 Task: Sort properties by square feet.
Action: Mouse moved to (163, 288)
Screenshot: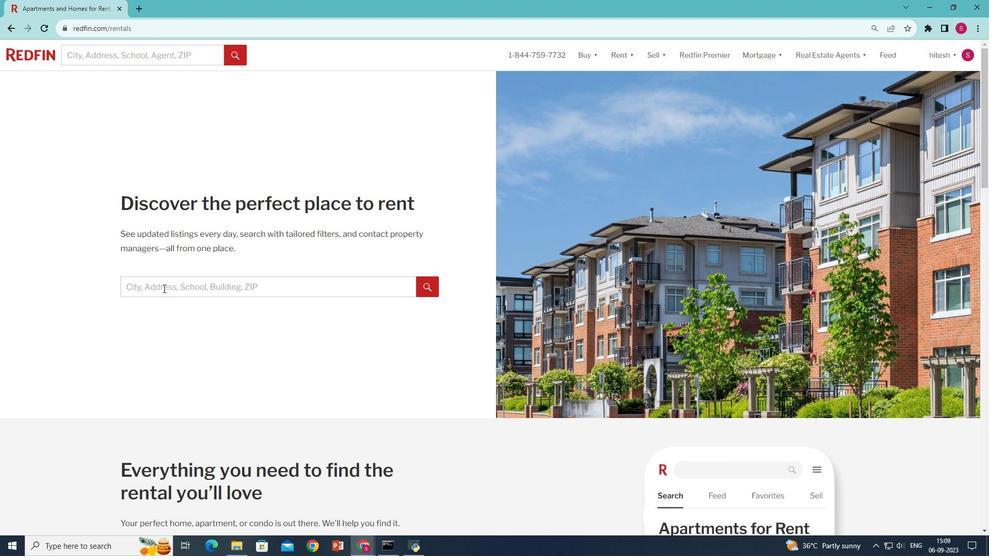 
Action: Mouse pressed left at (163, 288)
Screenshot: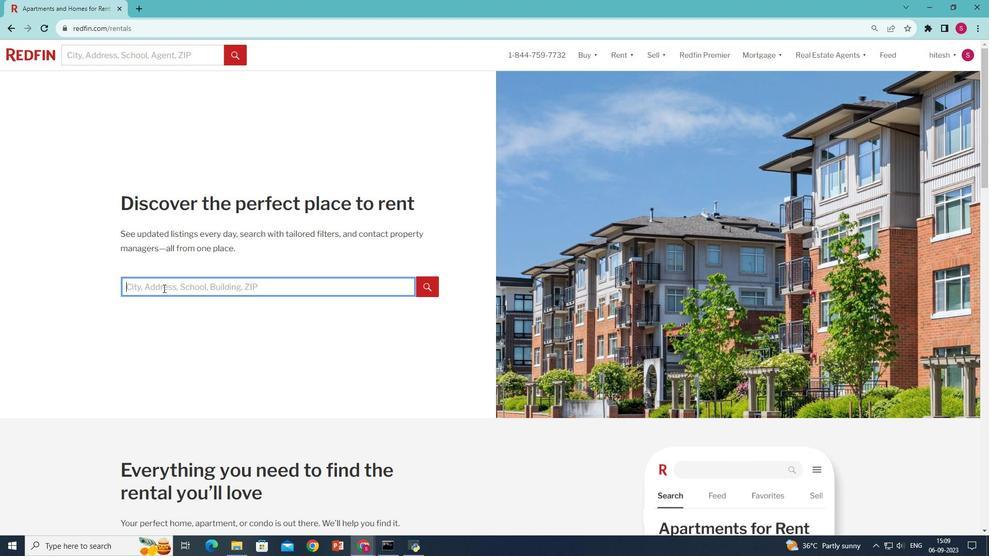 
Action: Key pressed new<Key.space>york,<Key.space>ny<Key.space>usa<Key.enter>
Screenshot: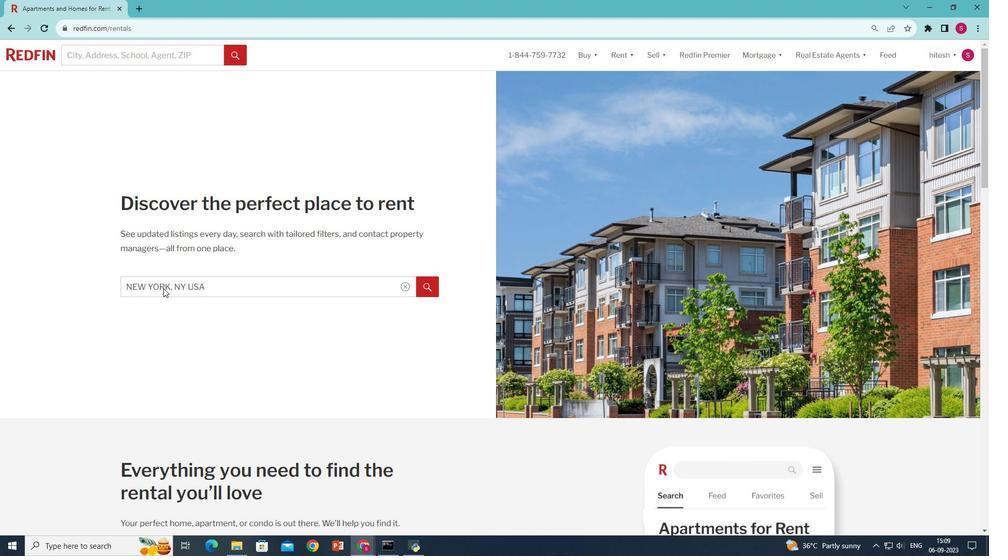 
Action: Mouse moved to (190, 147)
Screenshot: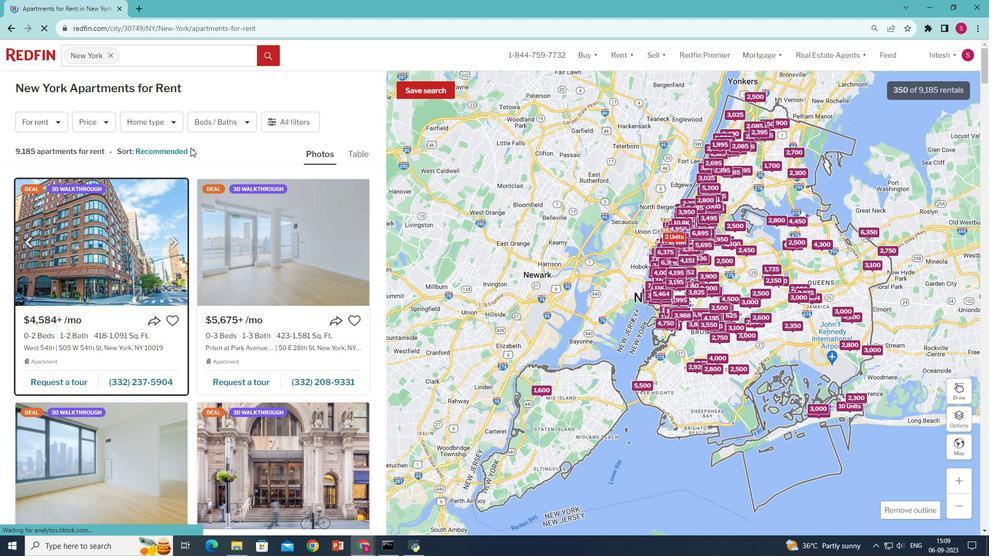 
Action: Mouse pressed left at (190, 147)
Screenshot: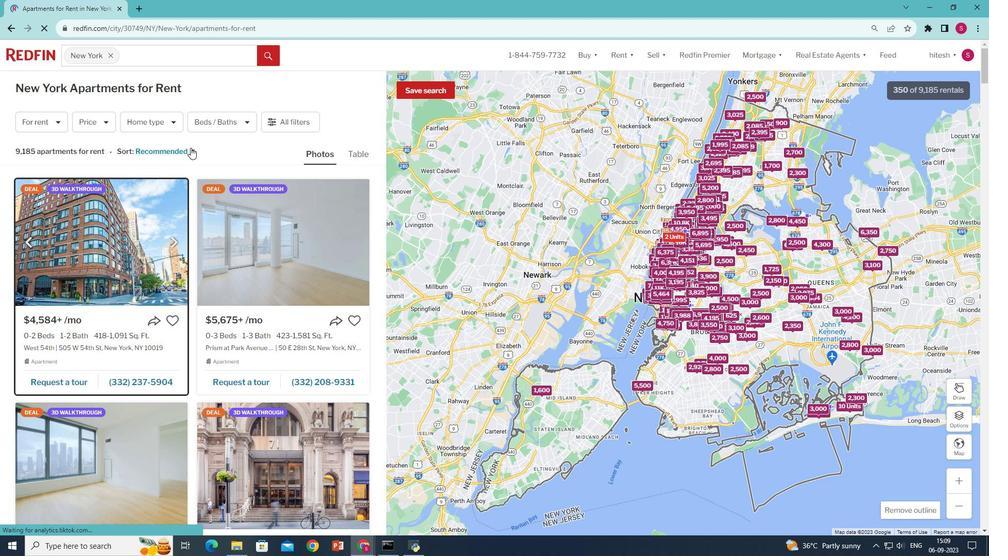 
Action: Mouse moved to (176, 271)
Screenshot: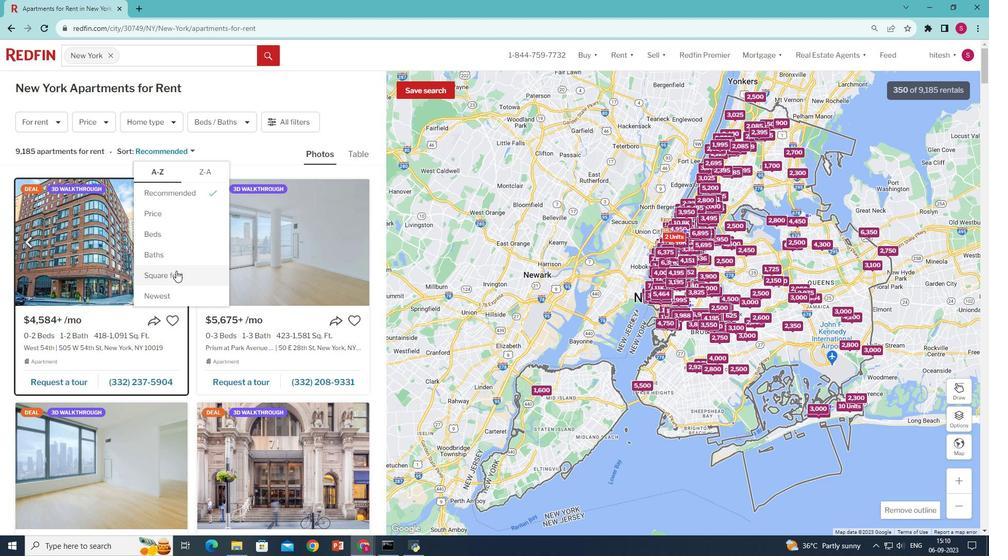 
Action: Mouse pressed left at (176, 271)
Screenshot: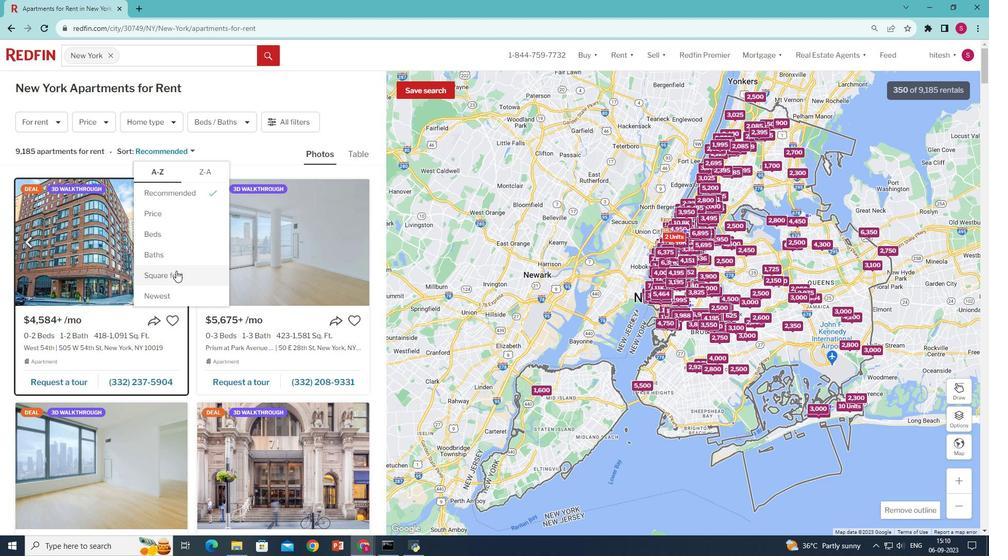 
Action: Mouse scrolled (176, 270) with delta (0, 0)
Screenshot: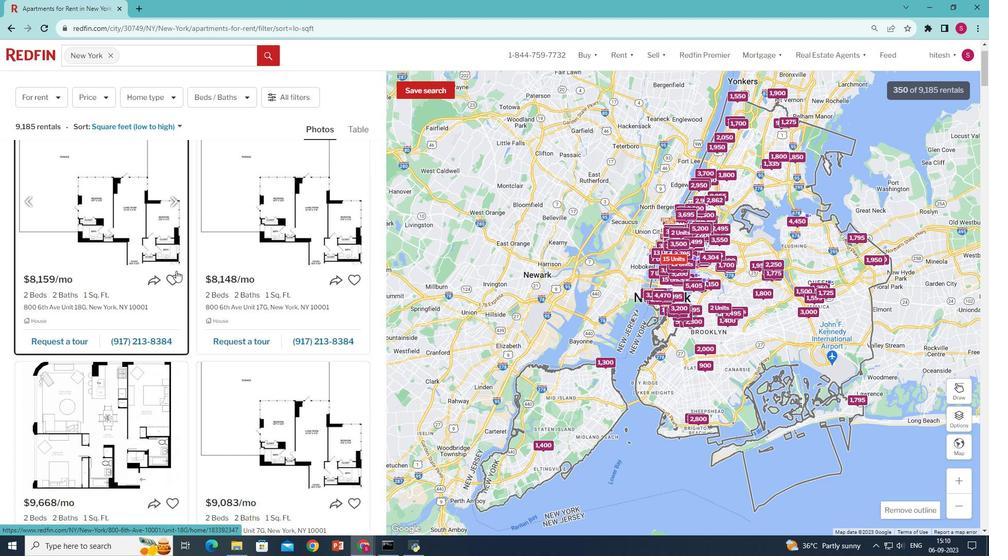 
Action: Mouse scrolled (176, 270) with delta (0, 0)
Screenshot: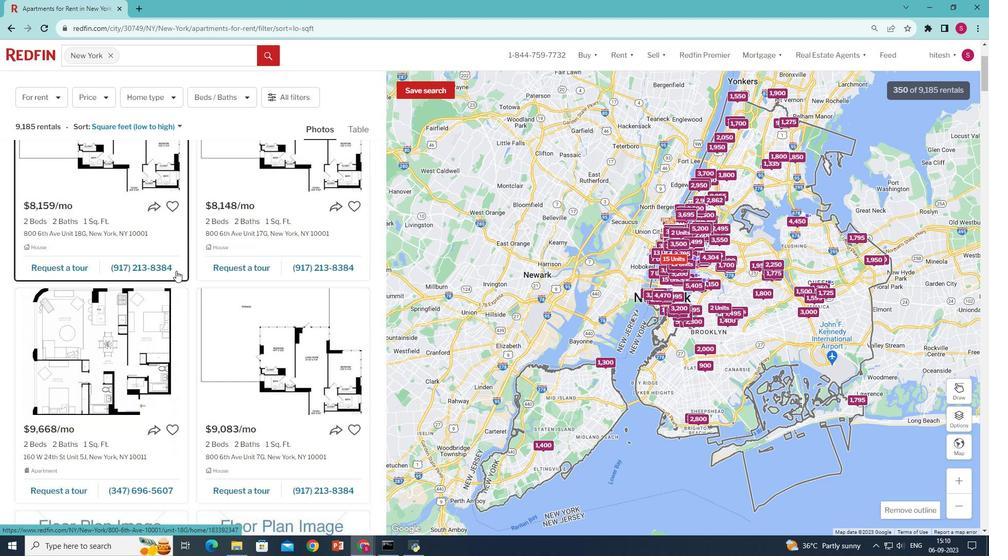 
Action: Mouse scrolled (176, 270) with delta (0, 0)
Screenshot: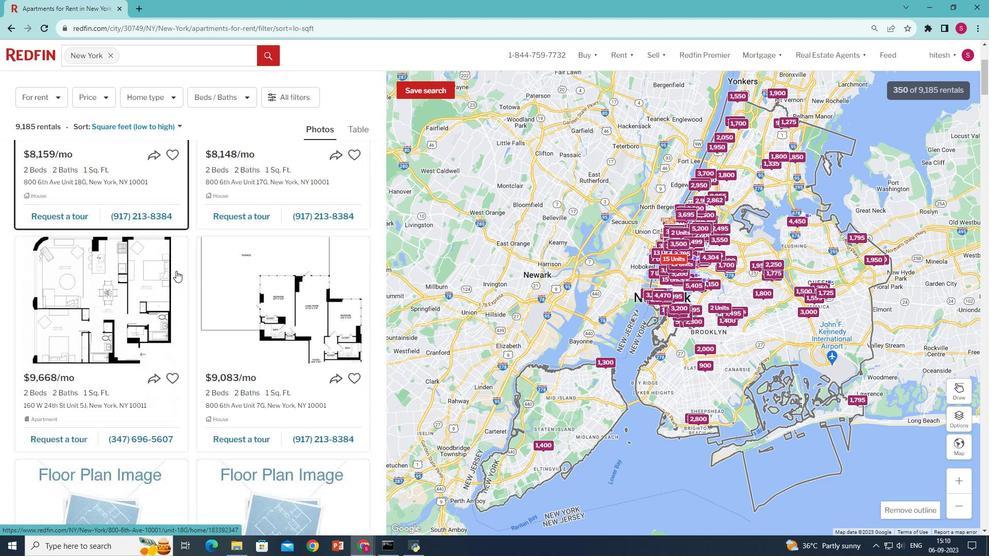 
Action: Mouse scrolled (176, 270) with delta (0, 0)
Screenshot: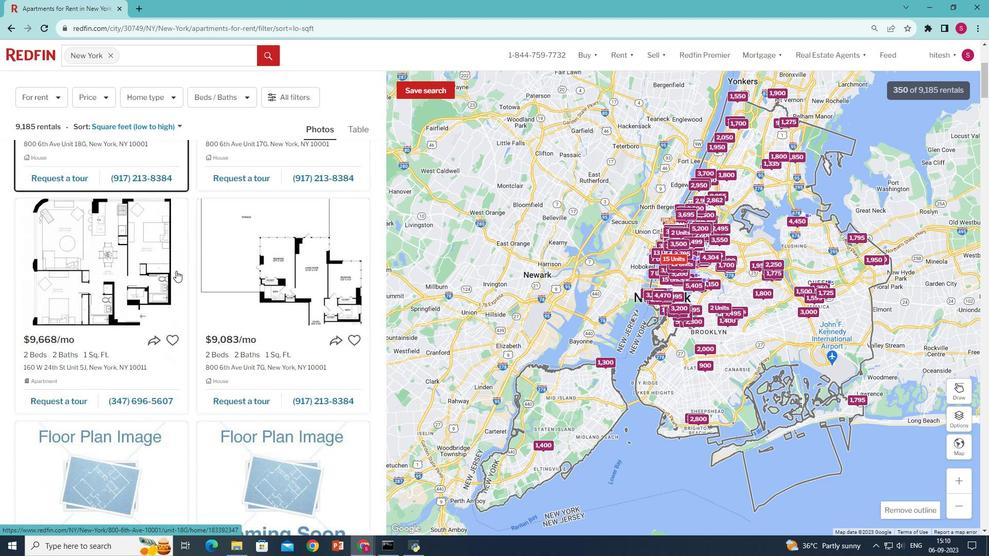 
Action: Mouse scrolled (176, 271) with delta (0, 0)
Screenshot: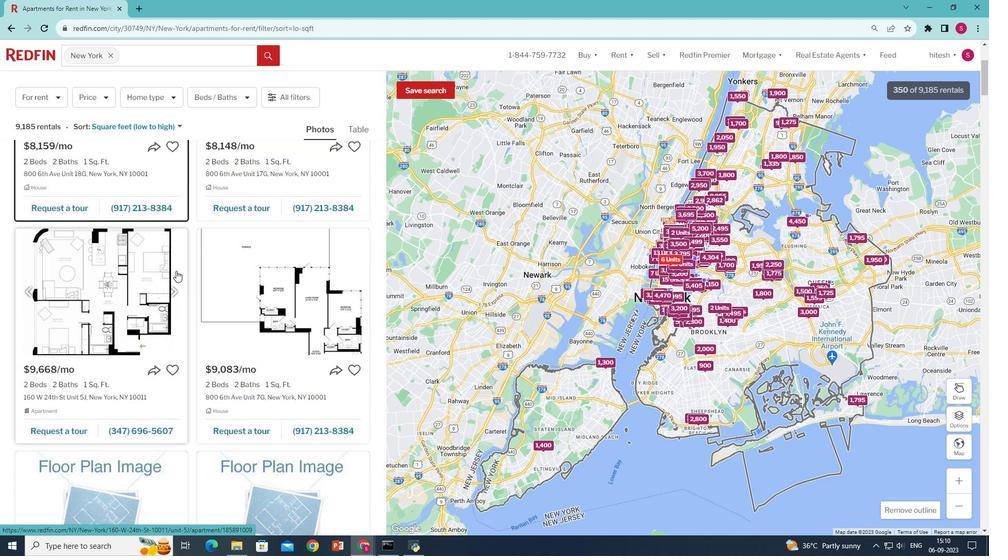 
Action: Mouse scrolled (176, 271) with delta (0, 0)
Screenshot: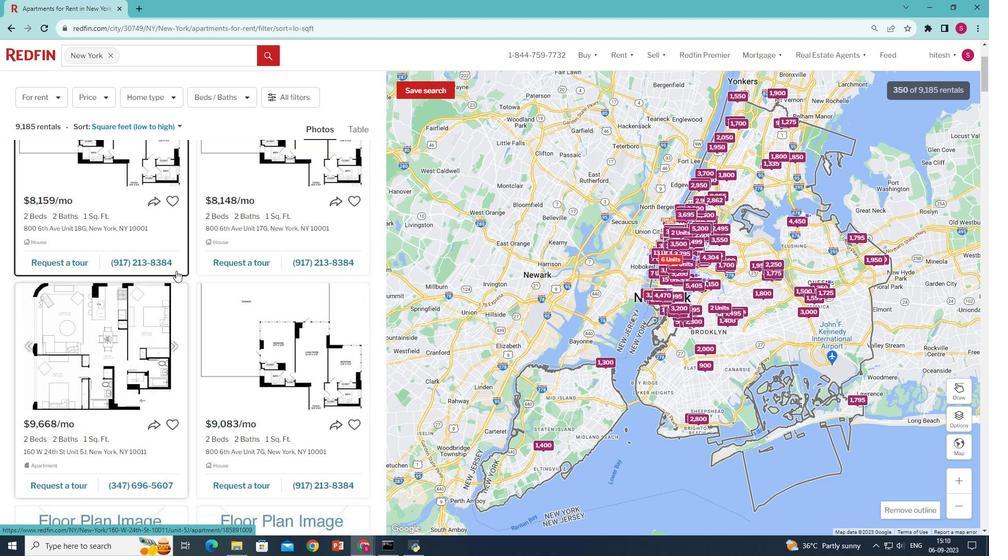 
Action: Mouse scrolled (176, 271) with delta (0, 0)
Screenshot: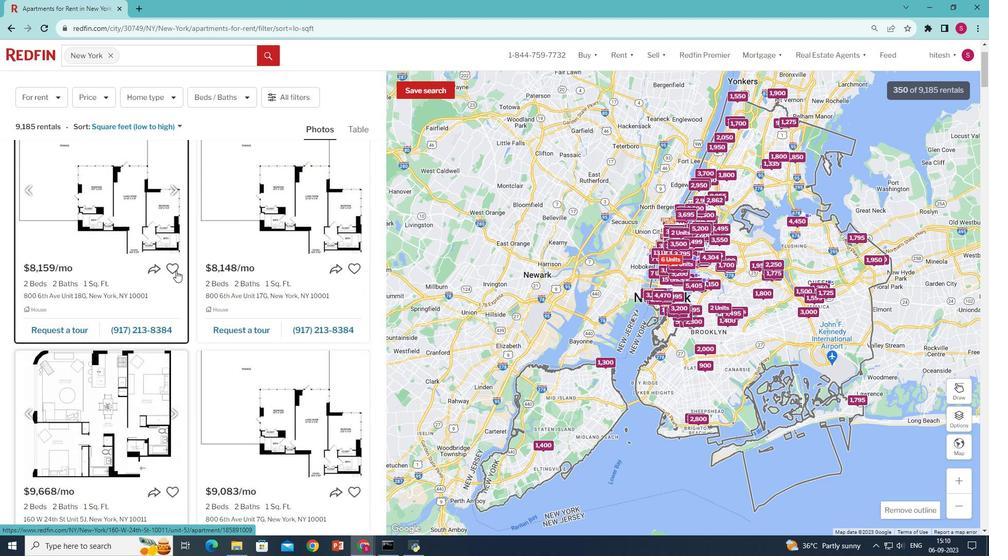 
Action: Mouse scrolled (176, 271) with delta (0, 0)
Screenshot: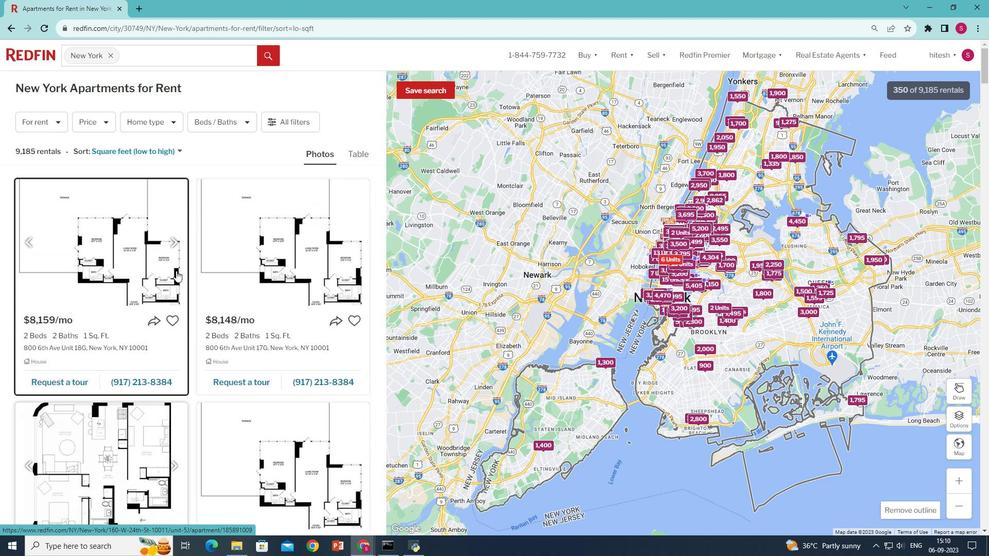 
Action: Mouse scrolled (176, 271) with delta (0, 0)
Screenshot: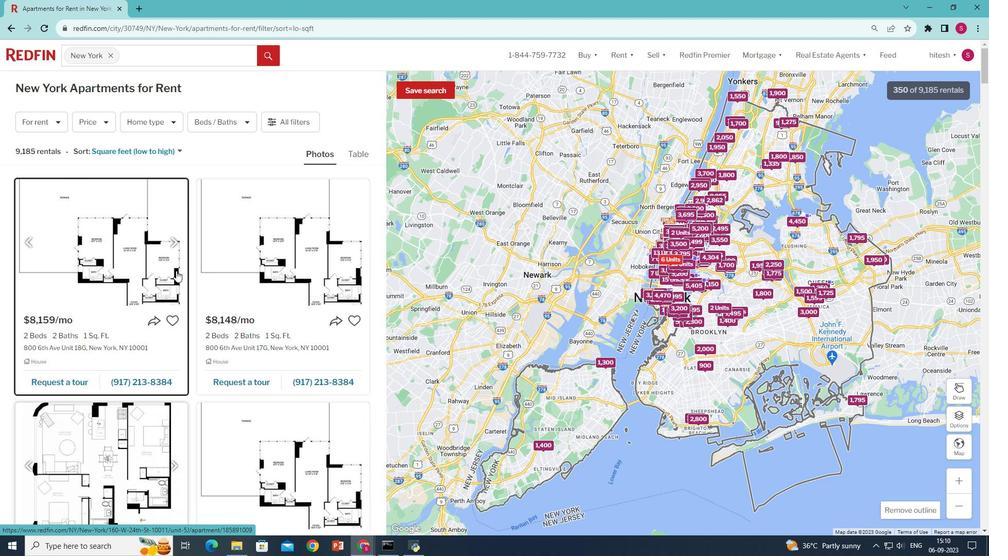
Action: Mouse scrolled (176, 271) with delta (0, 0)
Screenshot: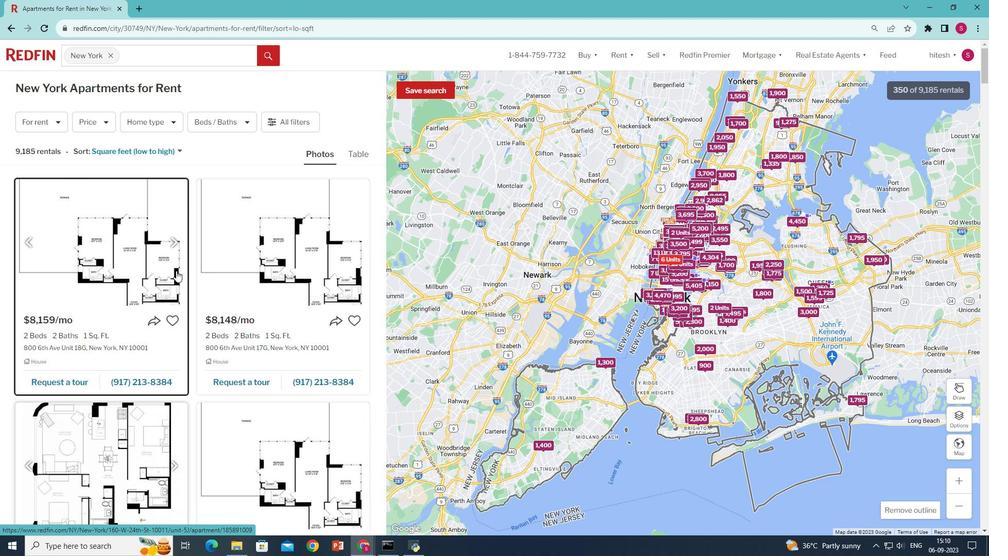
